 Task: Change page scale size fit to page.
Action: Mouse moved to (58, 101)
Screenshot: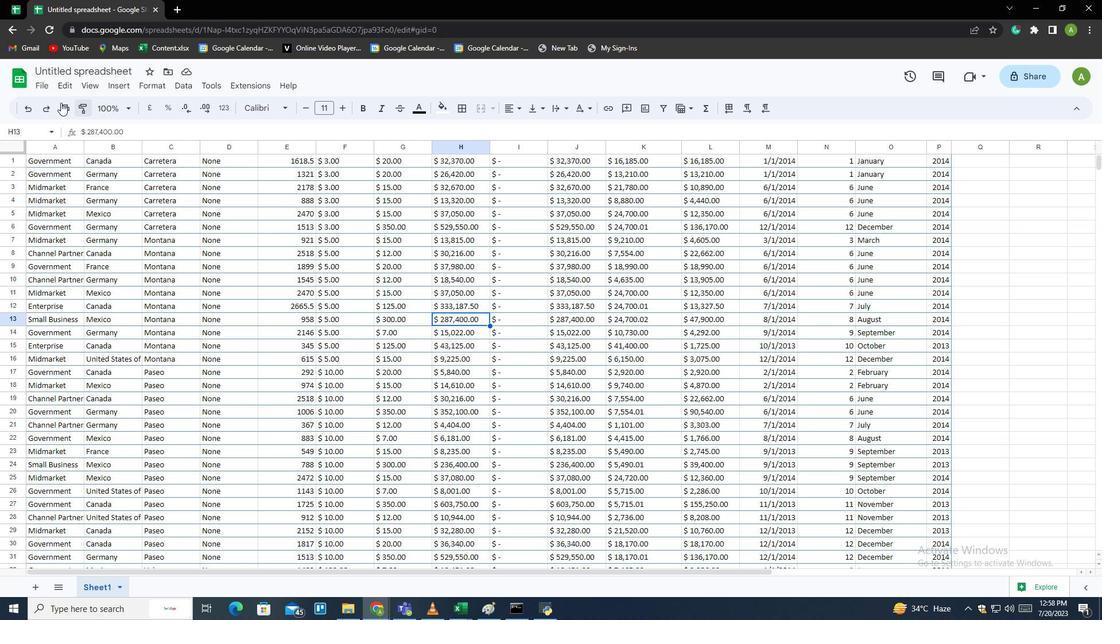 
Action: Mouse pressed left at (58, 101)
Screenshot: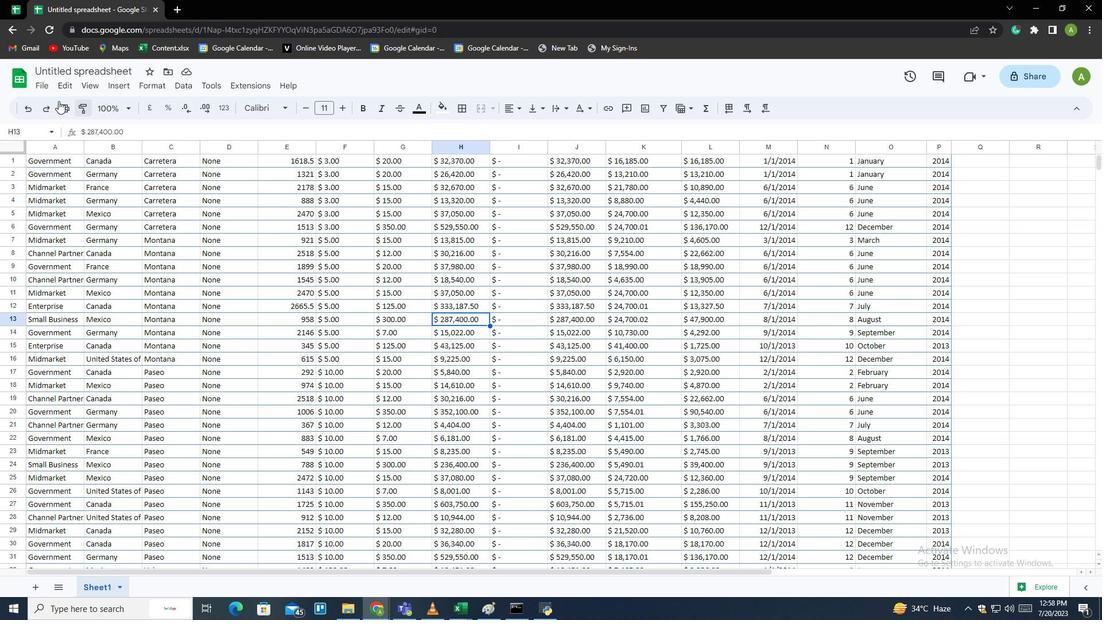 
Action: Mouse moved to (1003, 272)
Screenshot: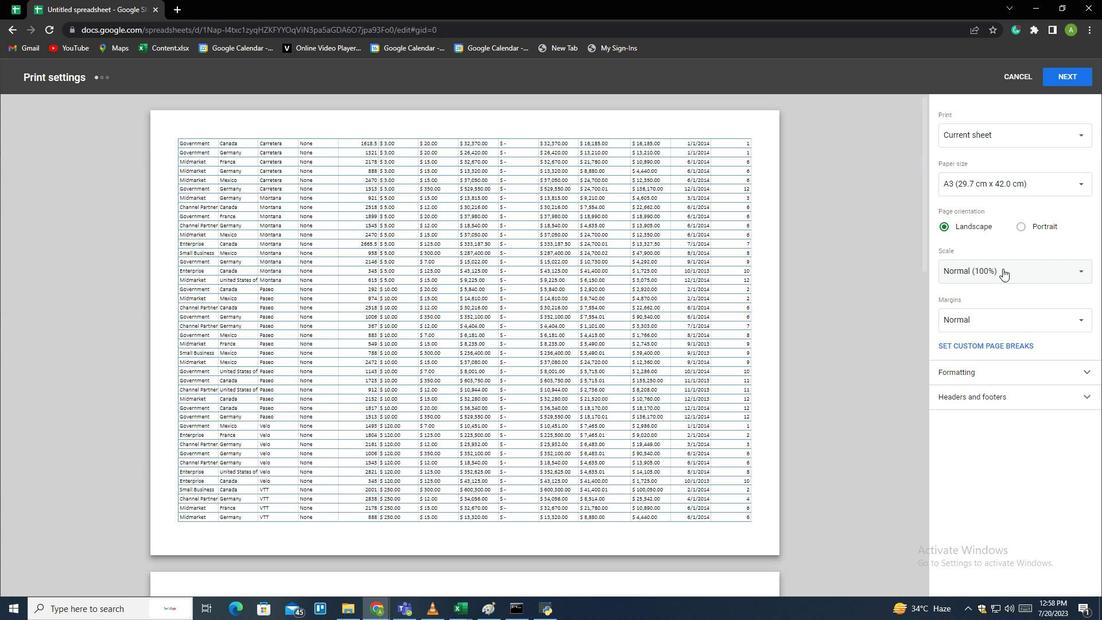 
Action: Mouse pressed left at (1003, 272)
Screenshot: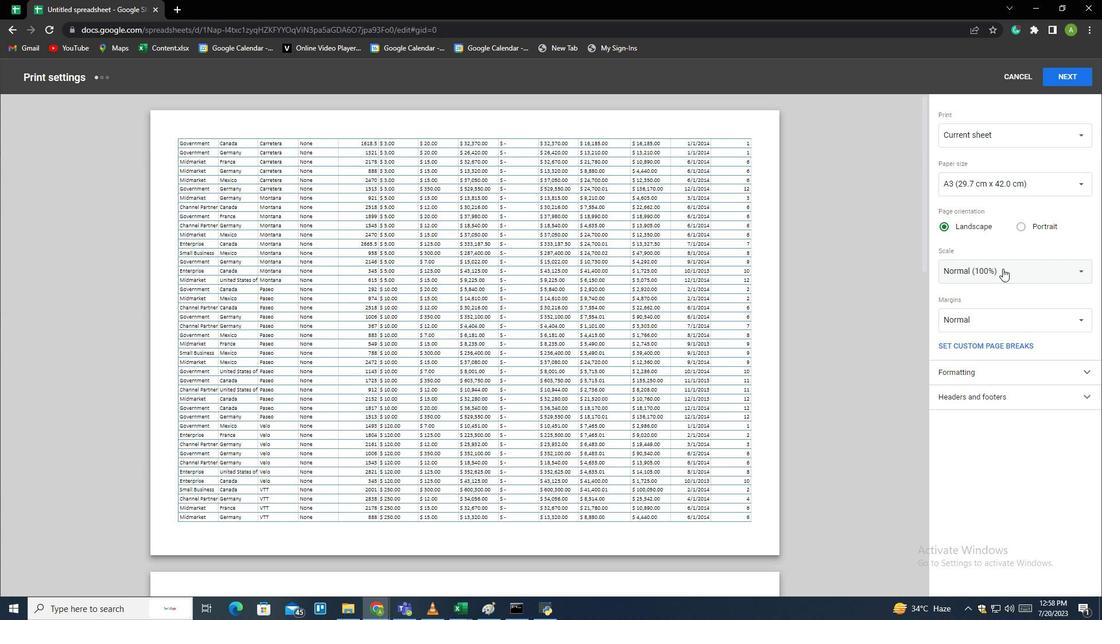 
Action: Mouse moved to (997, 321)
Screenshot: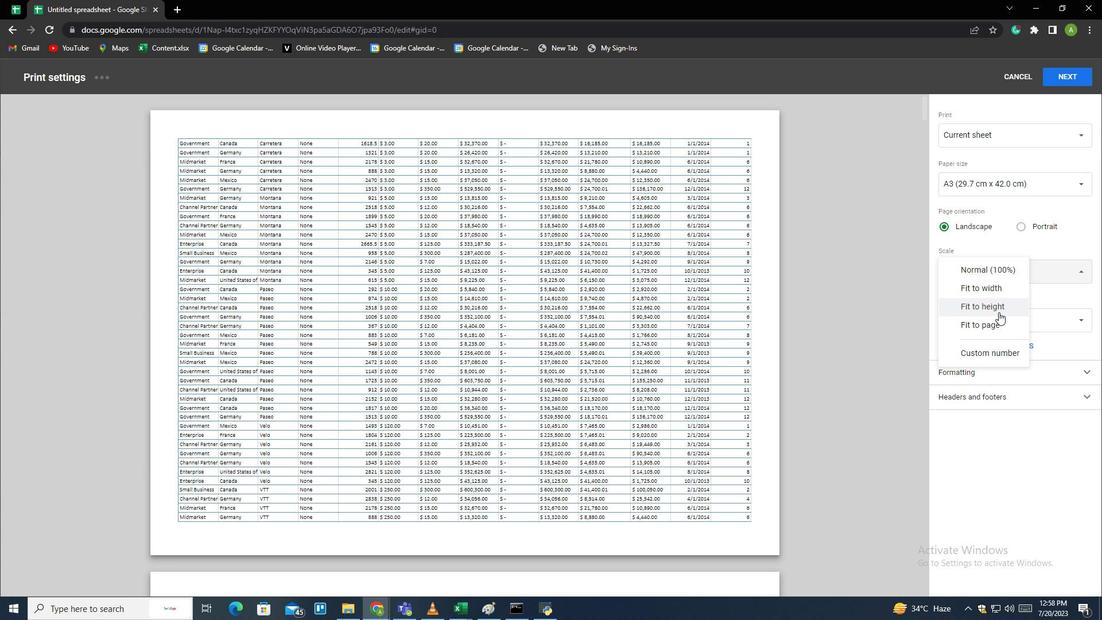 
Action: Mouse pressed left at (997, 321)
Screenshot: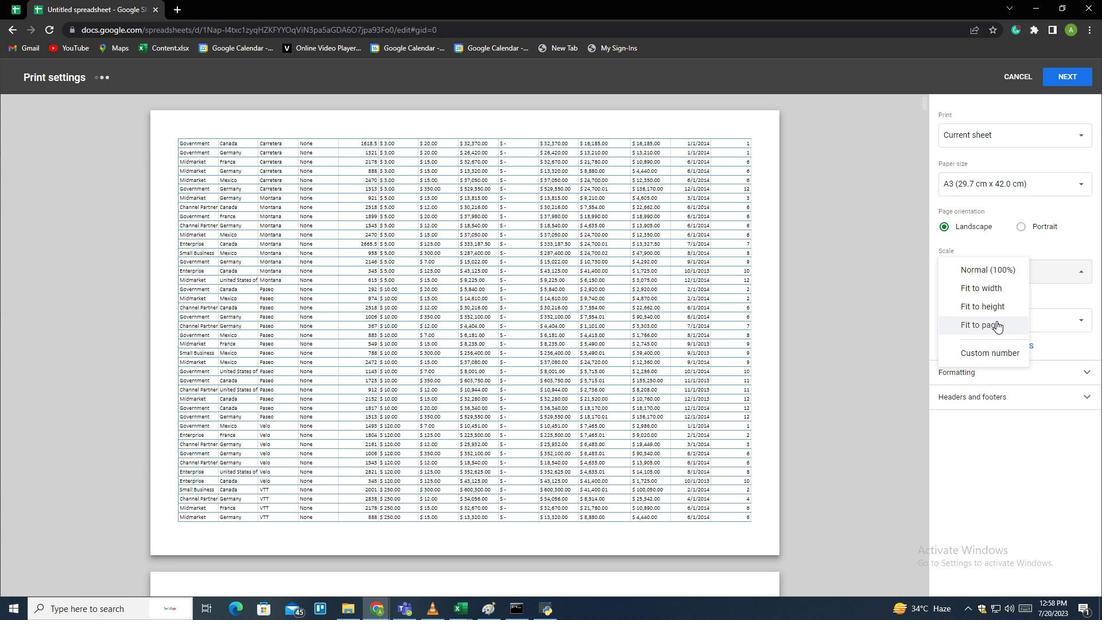
